 Task: Search for meetings that have been accepted in the calendar.
Action: Mouse moved to (19, 78)
Screenshot: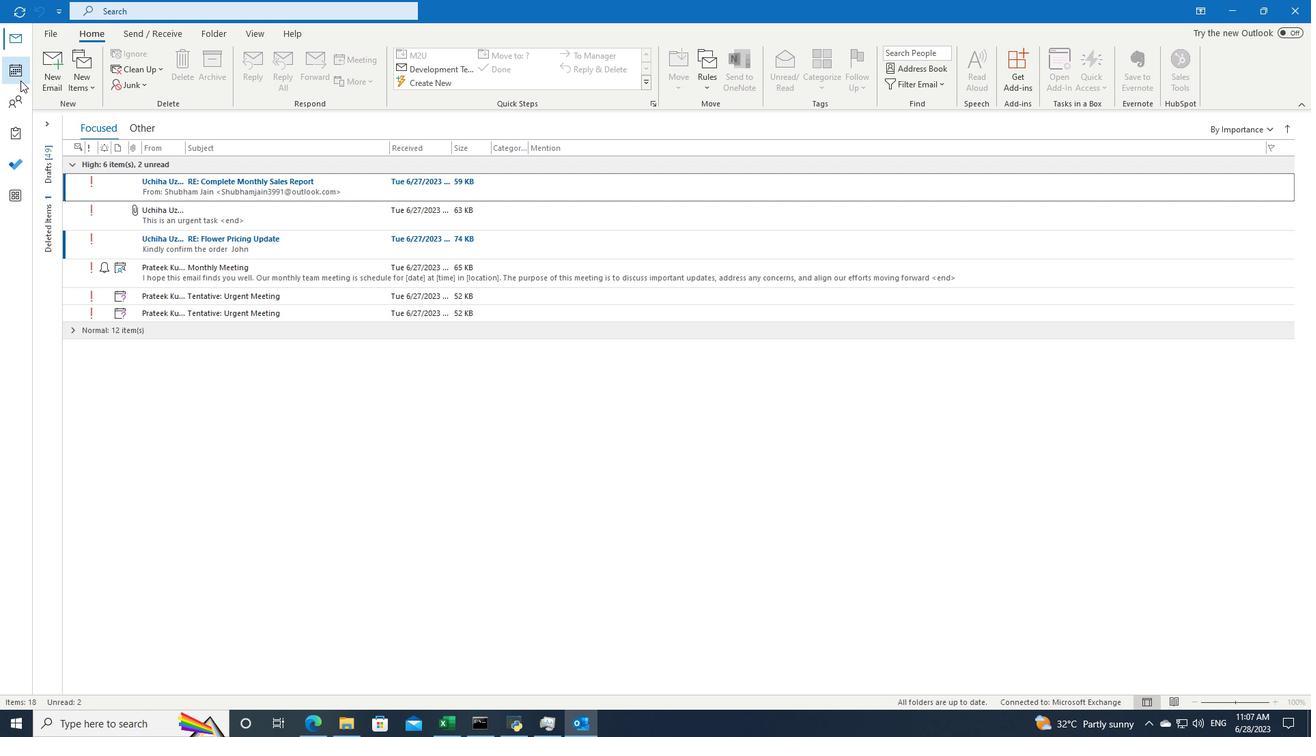 
Action: Mouse pressed left at (19, 78)
Screenshot: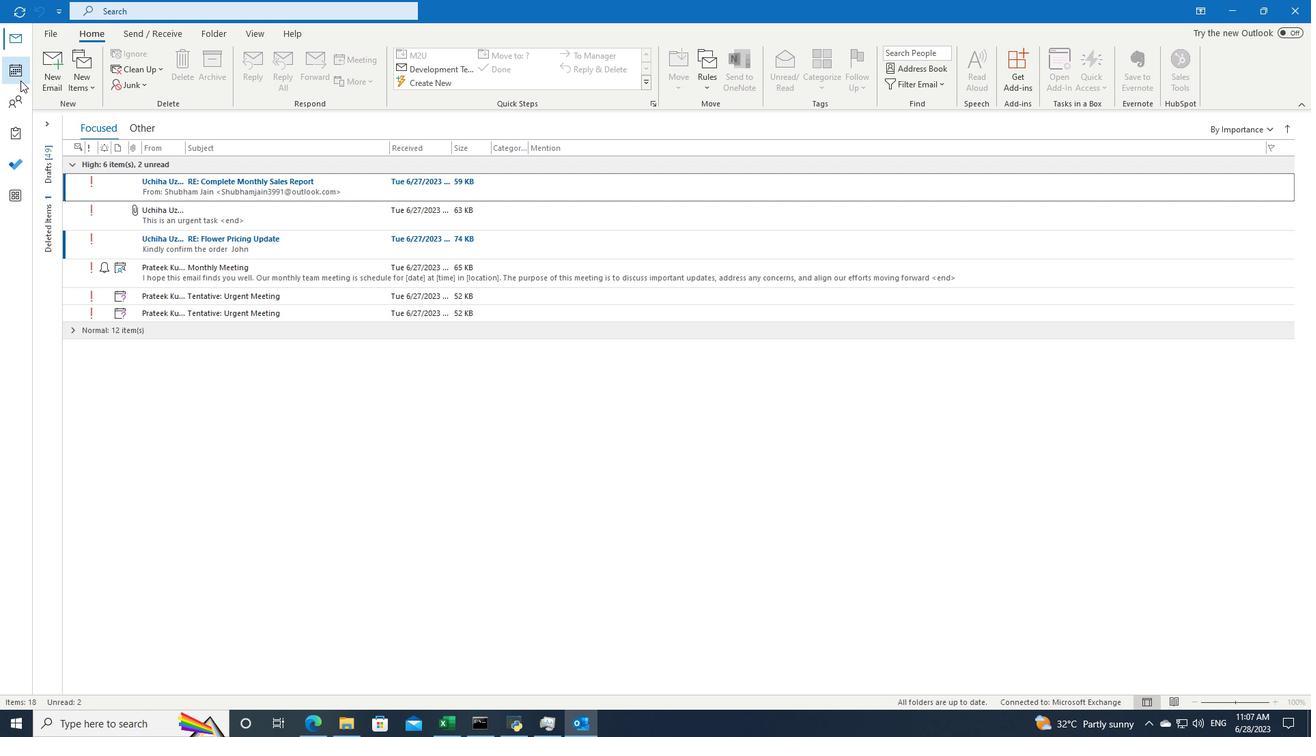 
Action: Mouse moved to (354, 9)
Screenshot: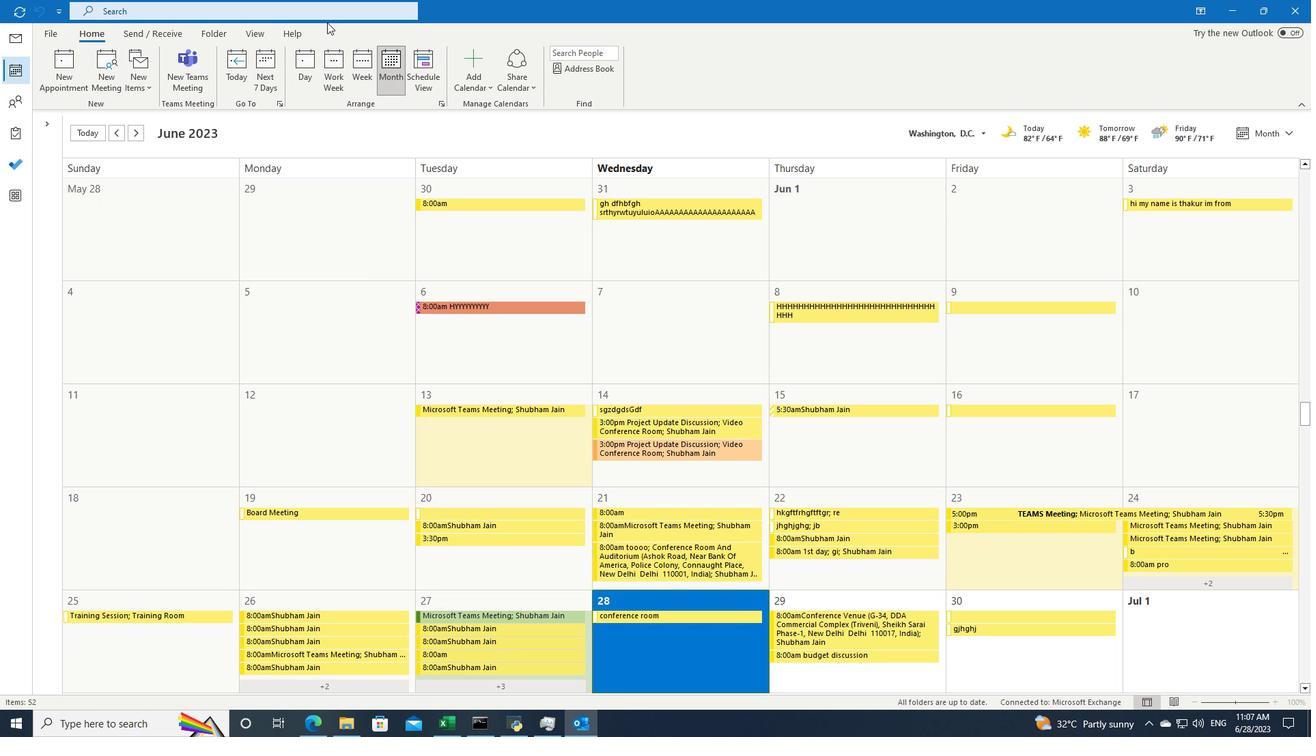 
Action: Mouse pressed left at (354, 9)
Screenshot: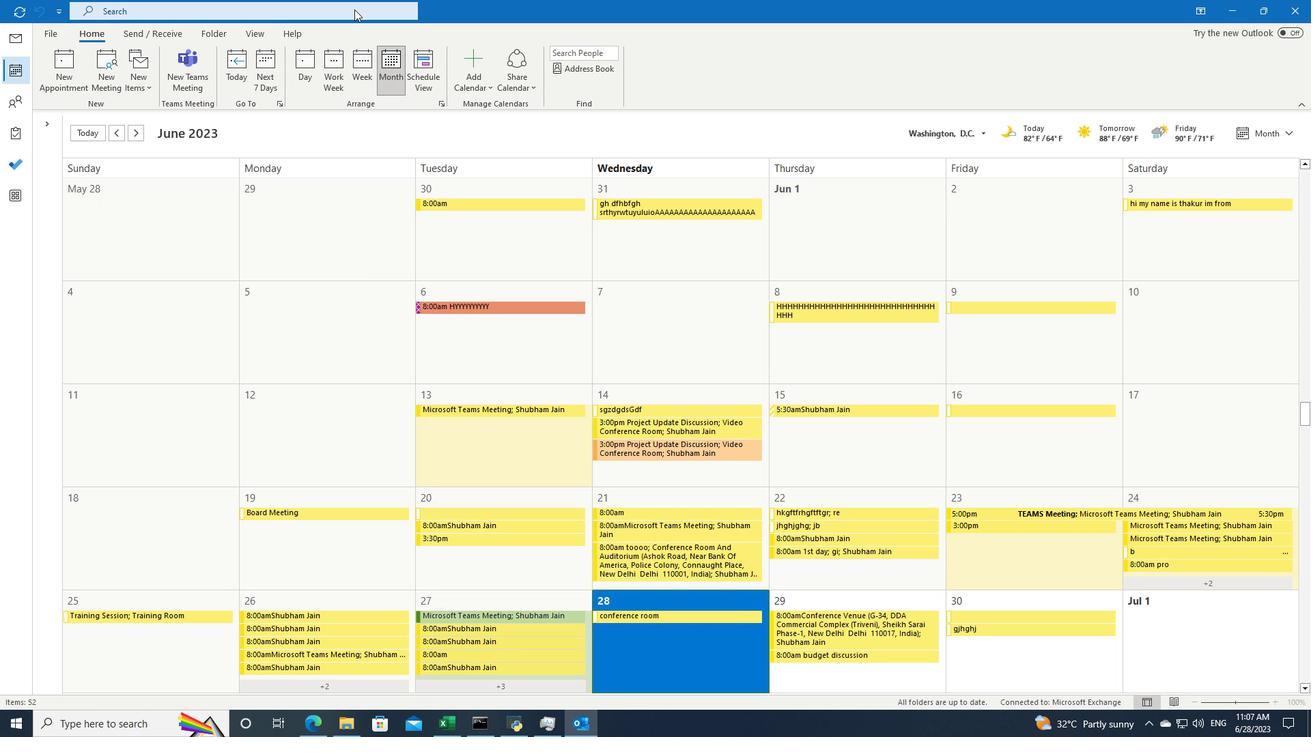 
Action: Mouse moved to (461, 7)
Screenshot: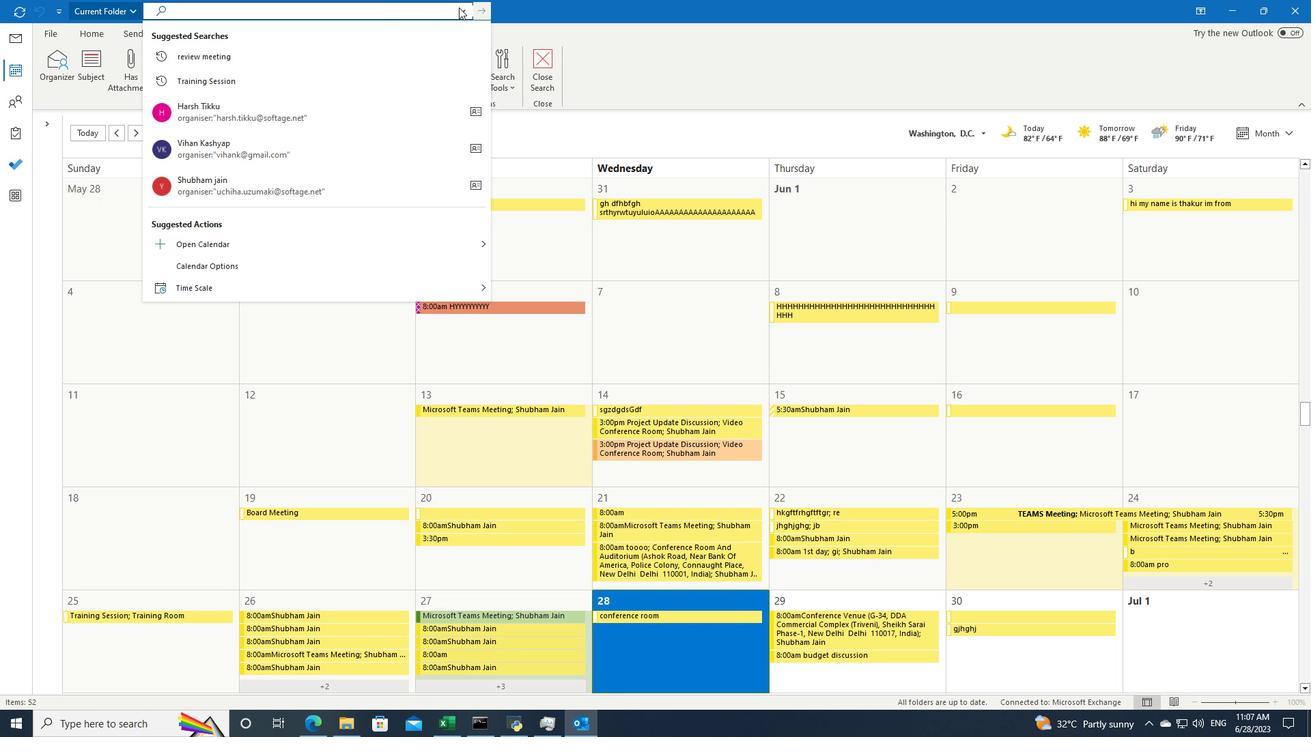 
Action: Mouse pressed left at (461, 7)
Screenshot: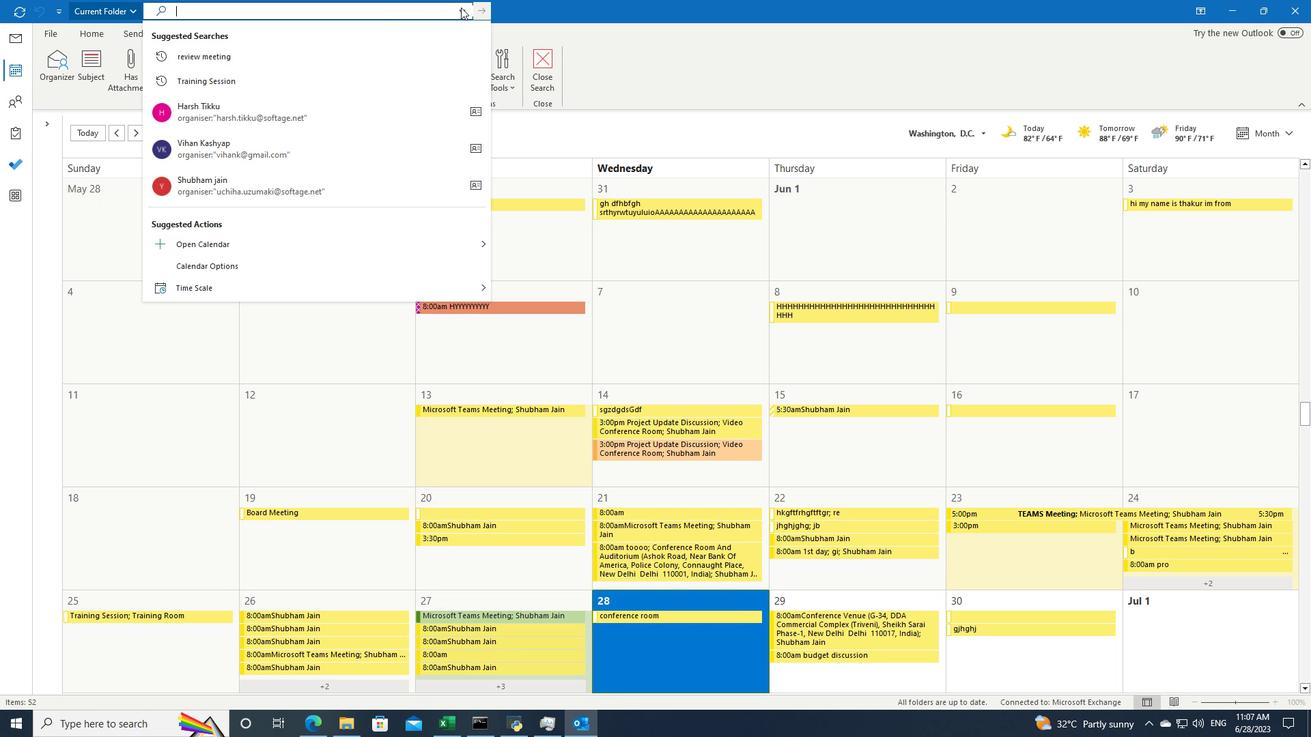 
Action: Mouse moved to (470, 191)
Screenshot: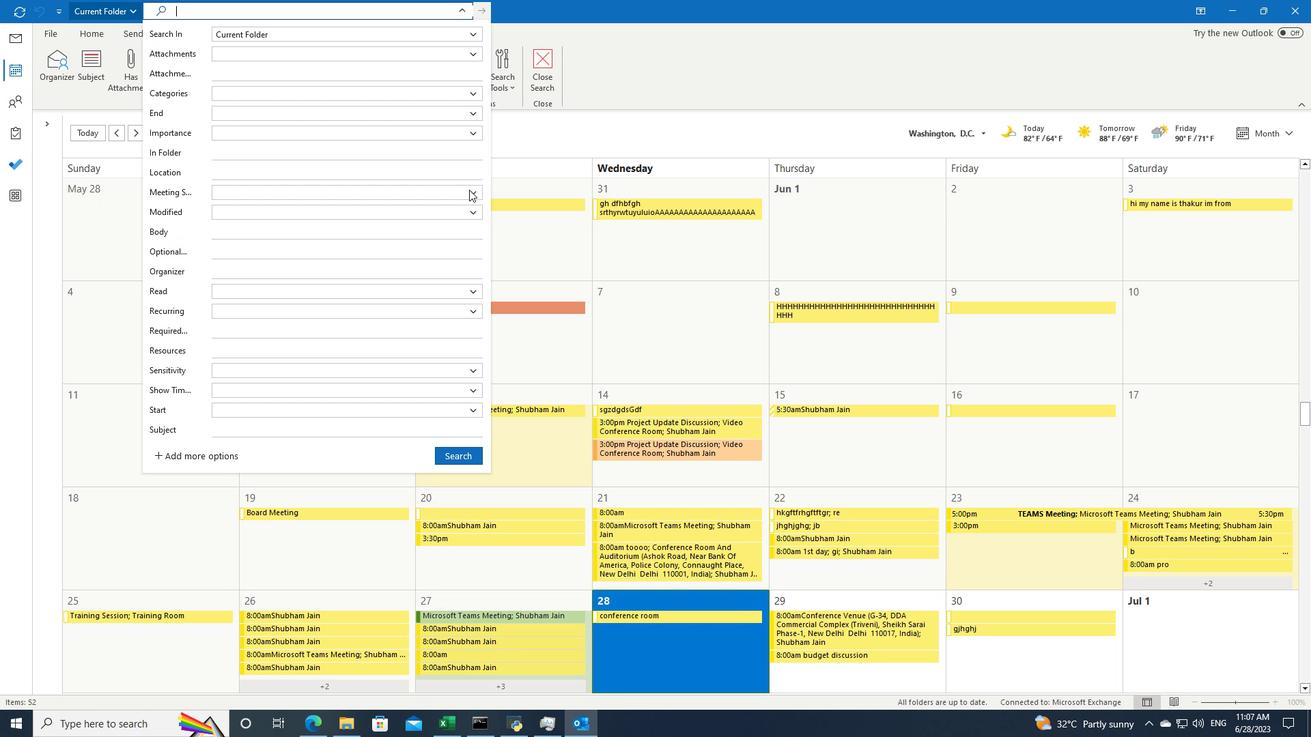 
Action: Mouse pressed left at (470, 191)
Screenshot: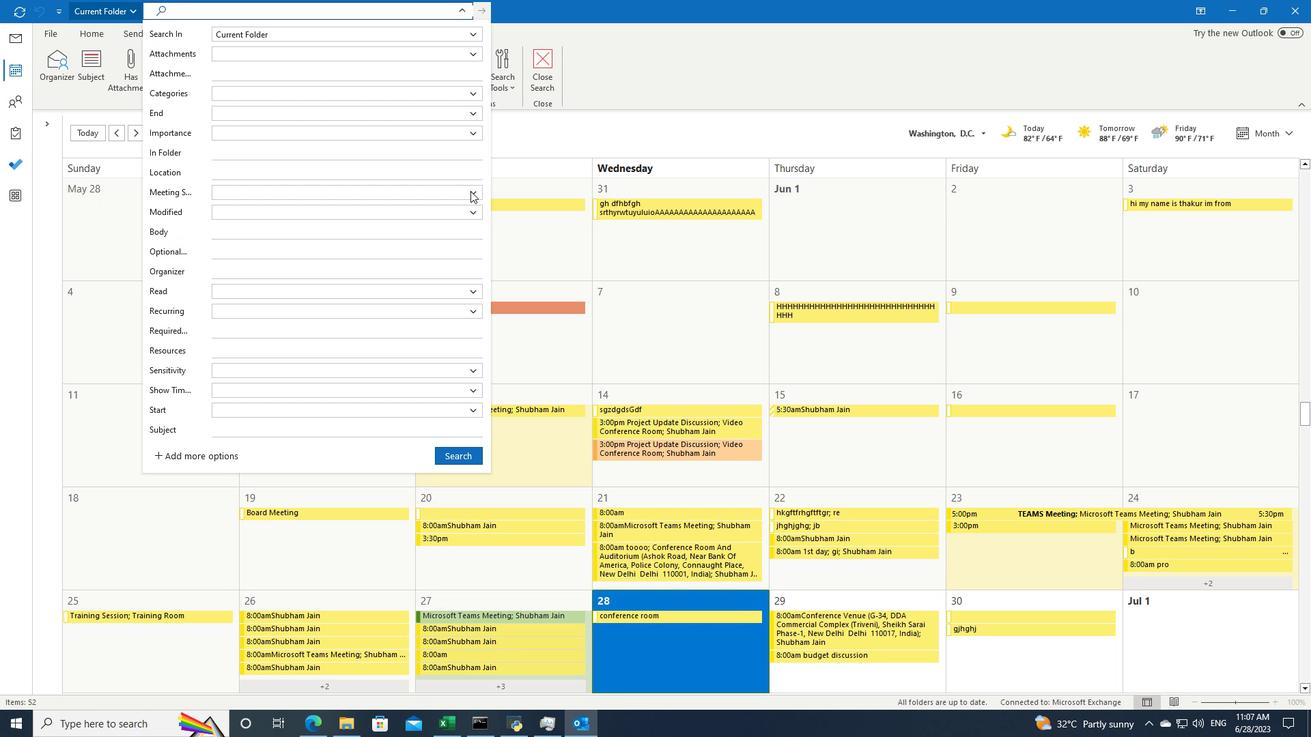
Action: Mouse moved to (445, 240)
Screenshot: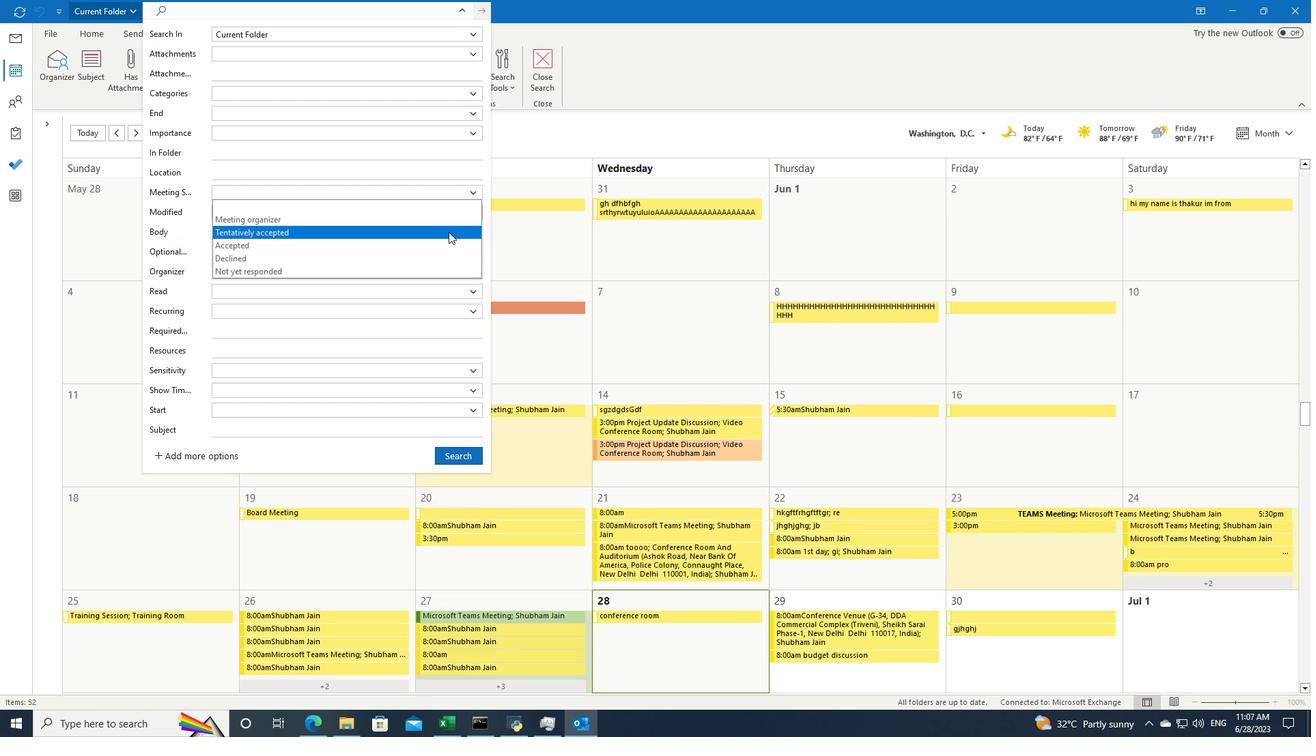 
Action: Mouse pressed left at (445, 240)
Screenshot: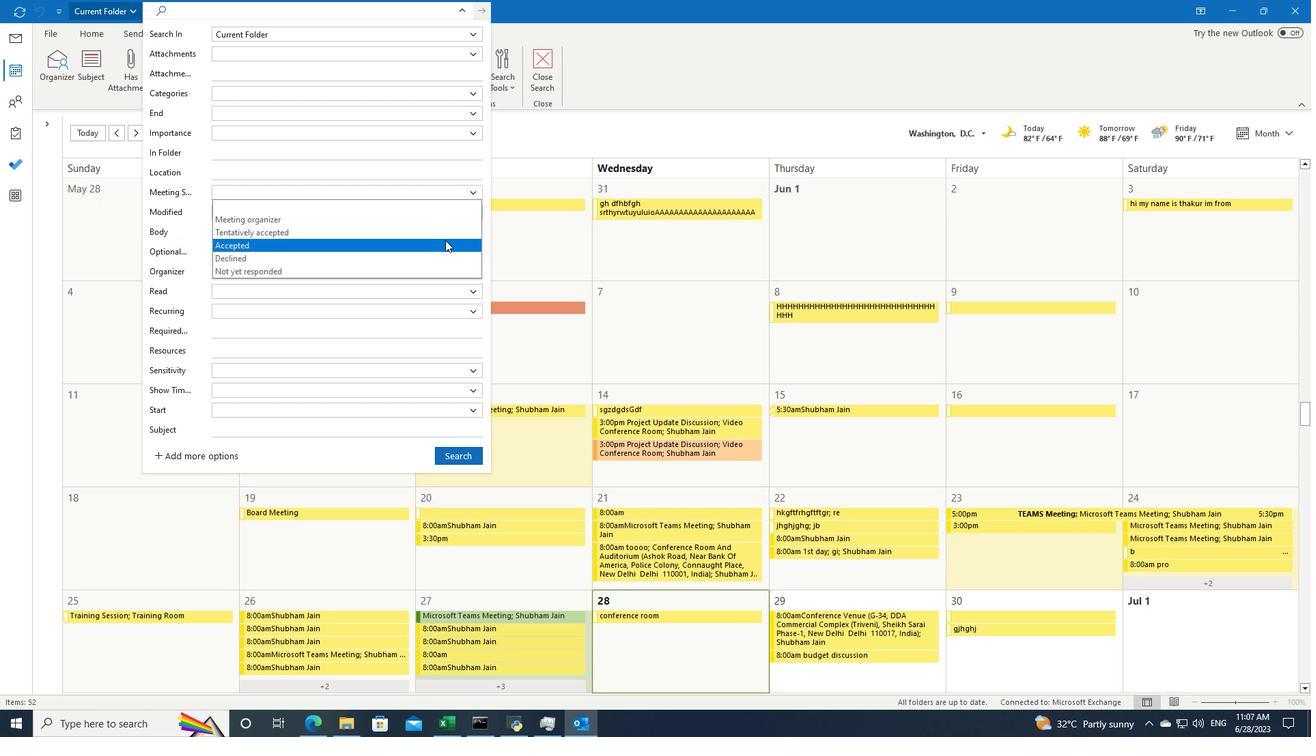 
Action: Mouse moved to (459, 453)
Screenshot: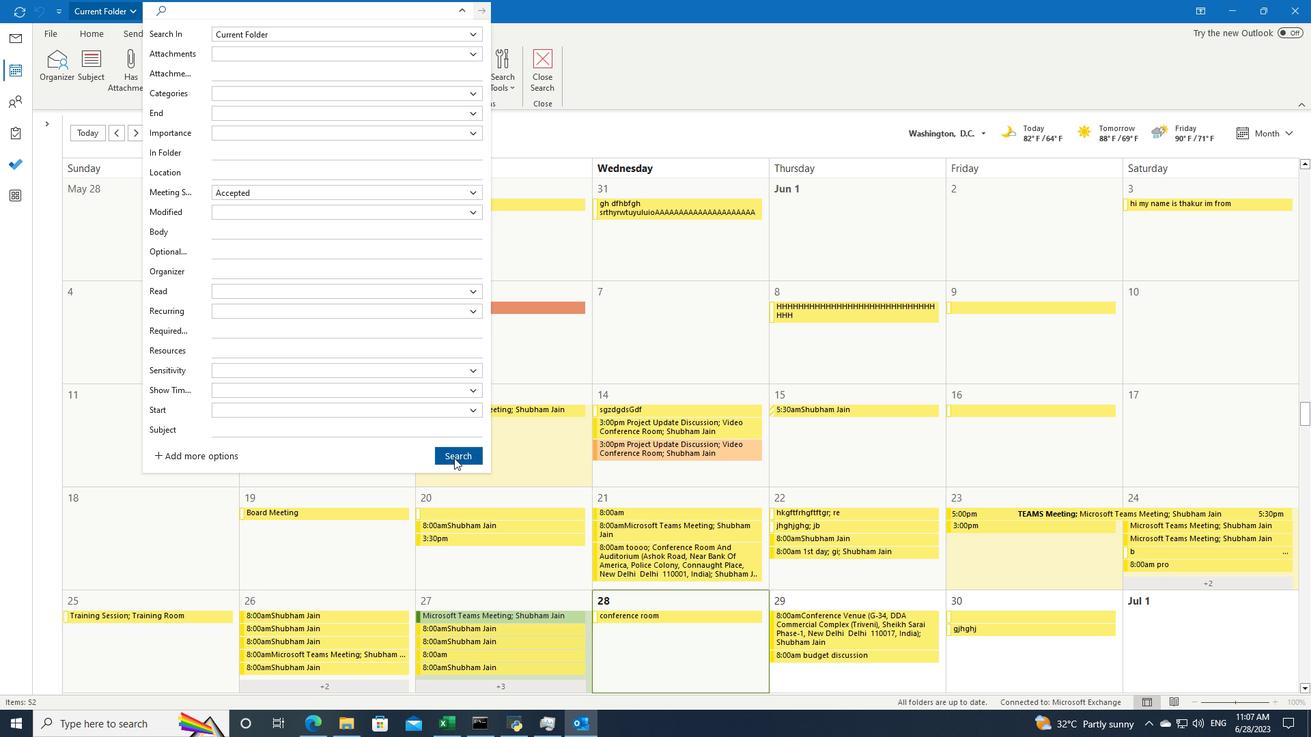 
Action: Mouse pressed left at (459, 453)
Screenshot: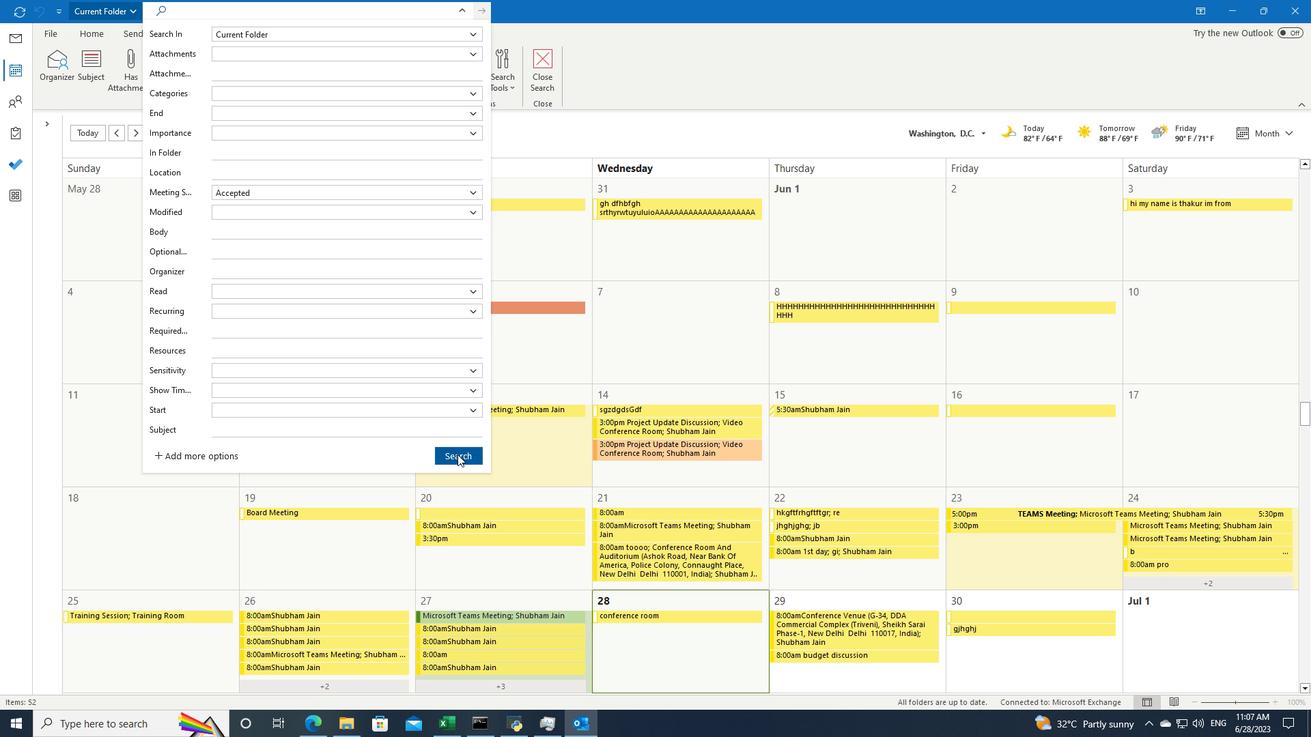 
